 Task: Add Harmless Harvest Organic, Unsweetened Plain, Dairy Free Yogurt Alternative to the cart.
Action: Mouse pressed left at (18, 83)
Screenshot: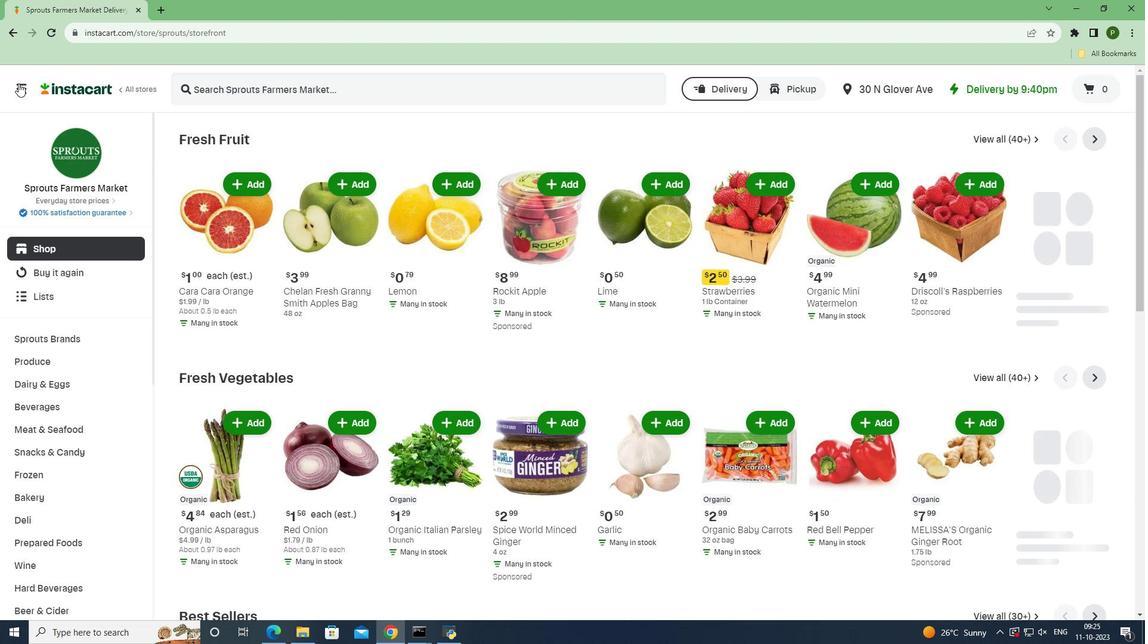 
Action: Mouse moved to (50, 315)
Screenshot: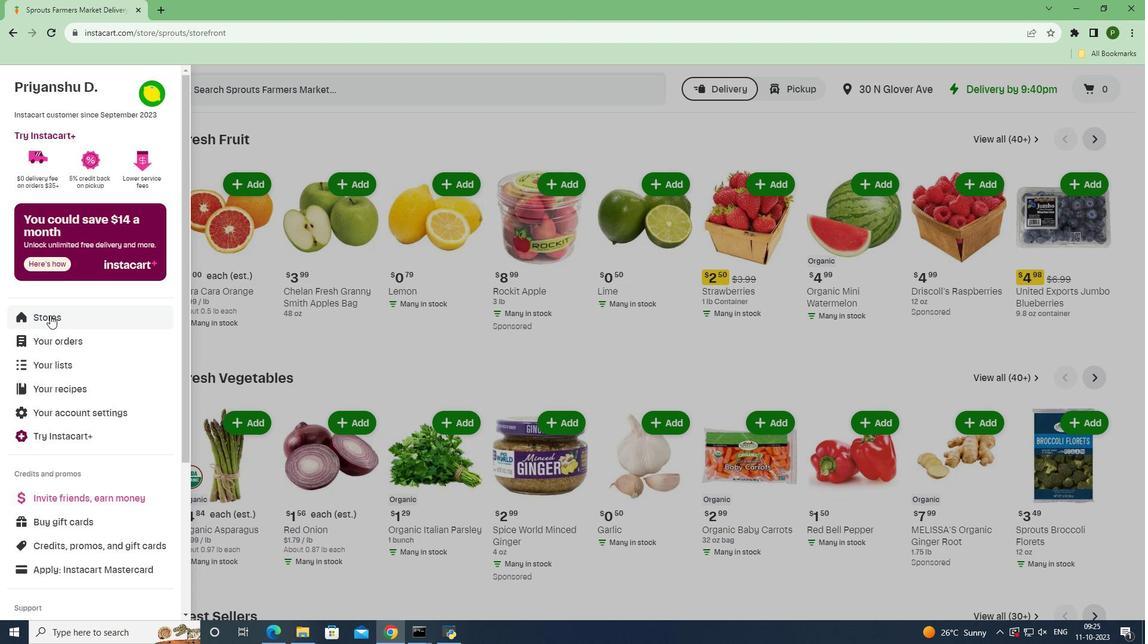 
Action: Mouse pressed left at (50, 315)
Screenshot: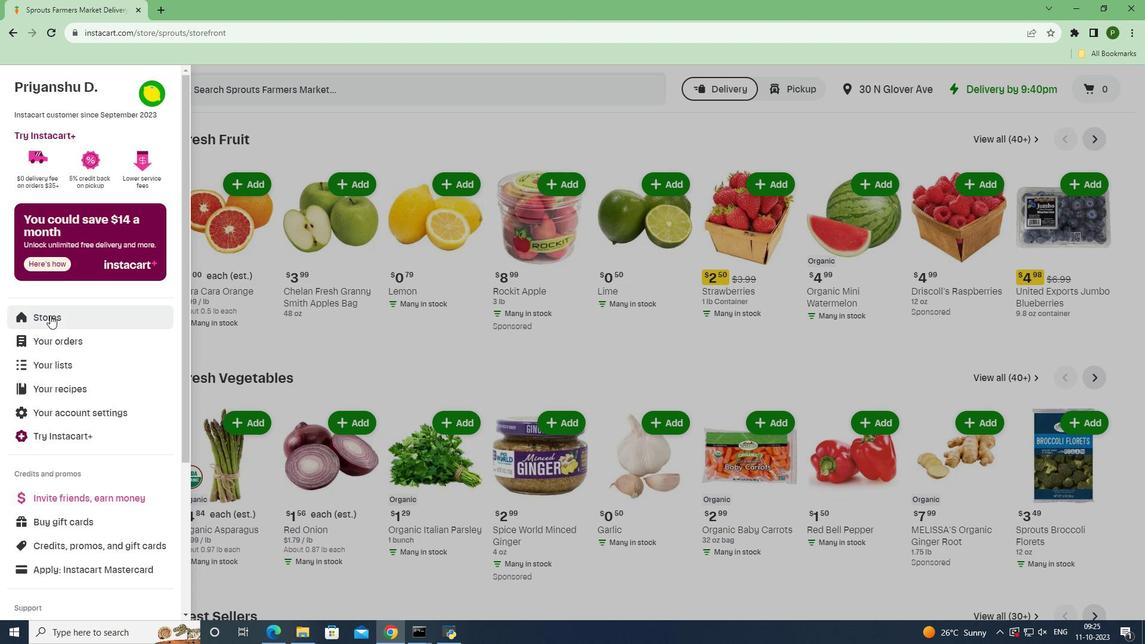 
Action: Mouse moved to (267, 141)
Screenshot: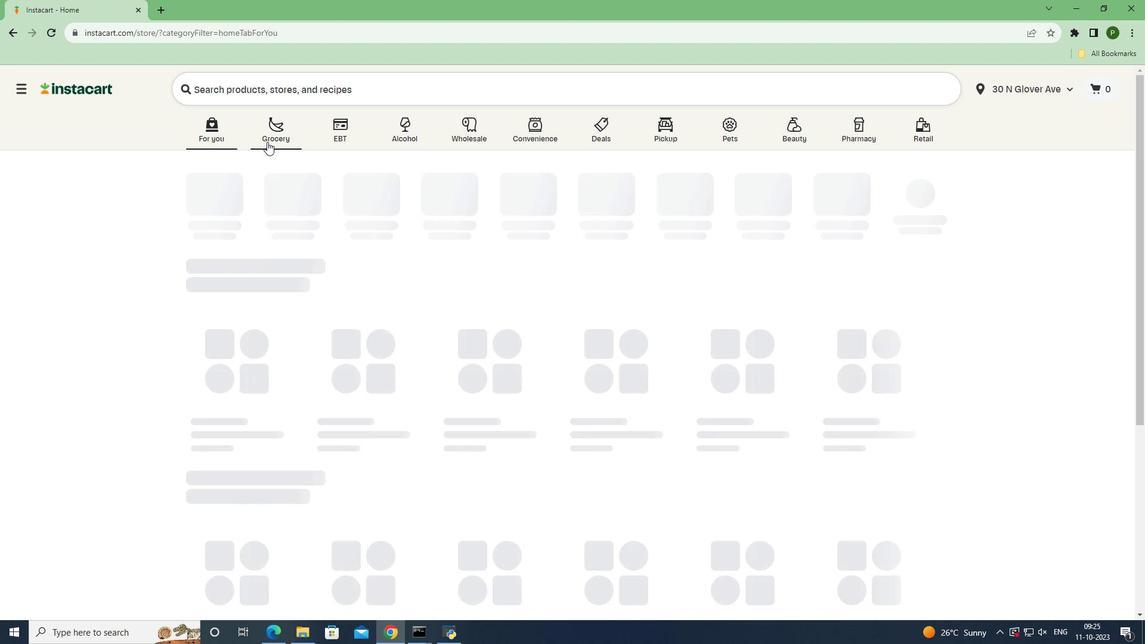 
Action: Mouse pressed left at (267, 141)
Screenshot: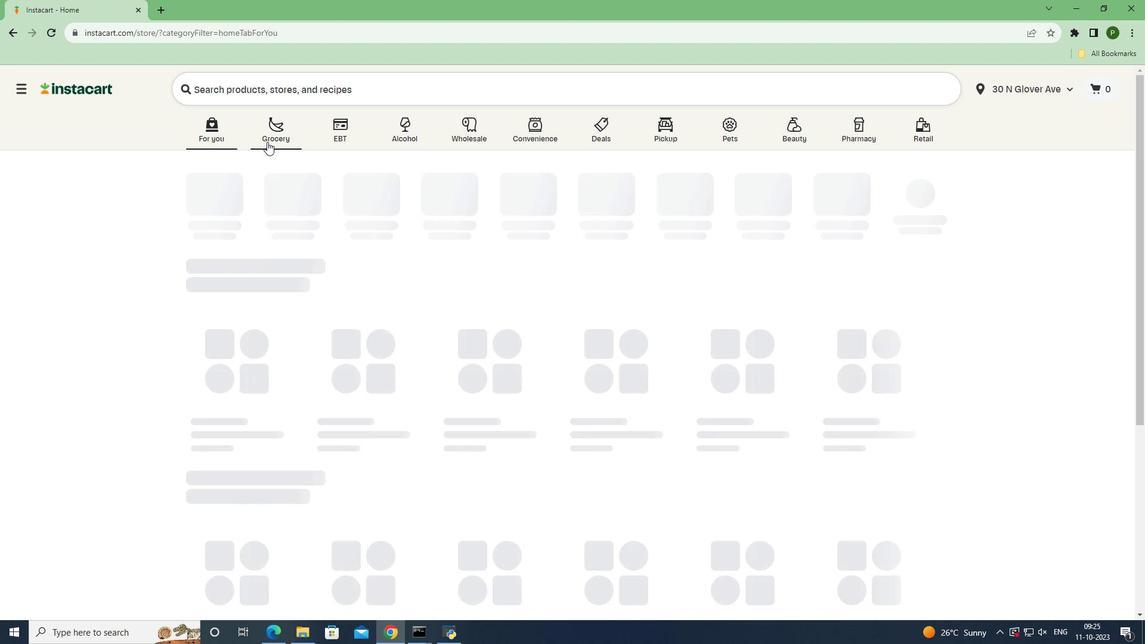 
Action: Mouse moved to (483, 275)
Screenshot: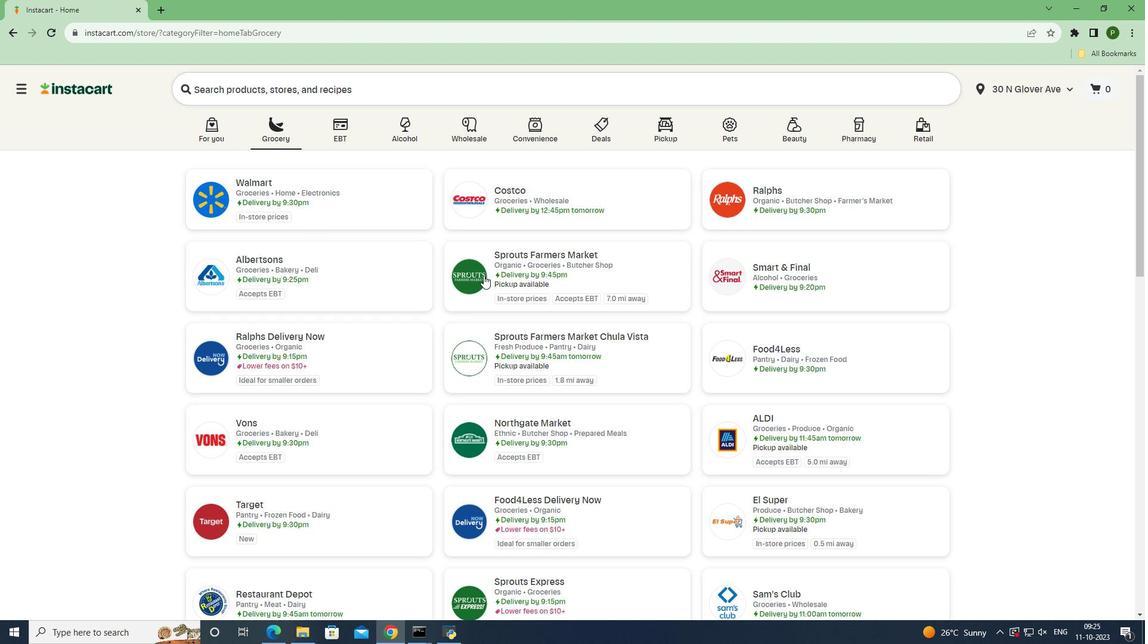 
Action: Mouse pressed left at (483, 275)
Screenshot: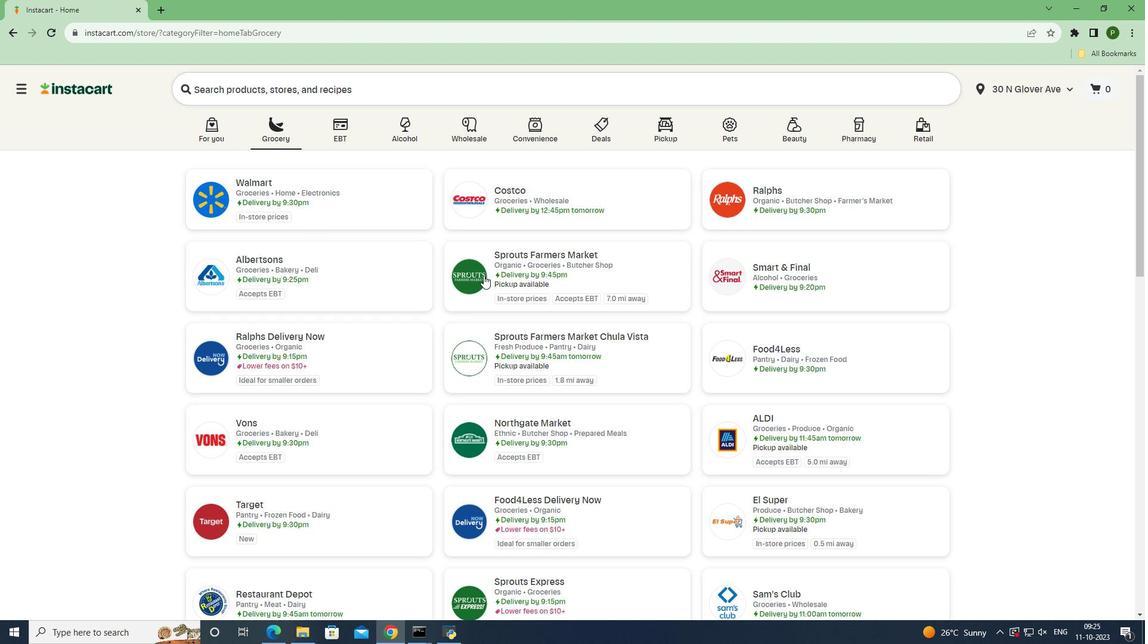 
Action: Mouse moved to (80, 388)
Screenshot: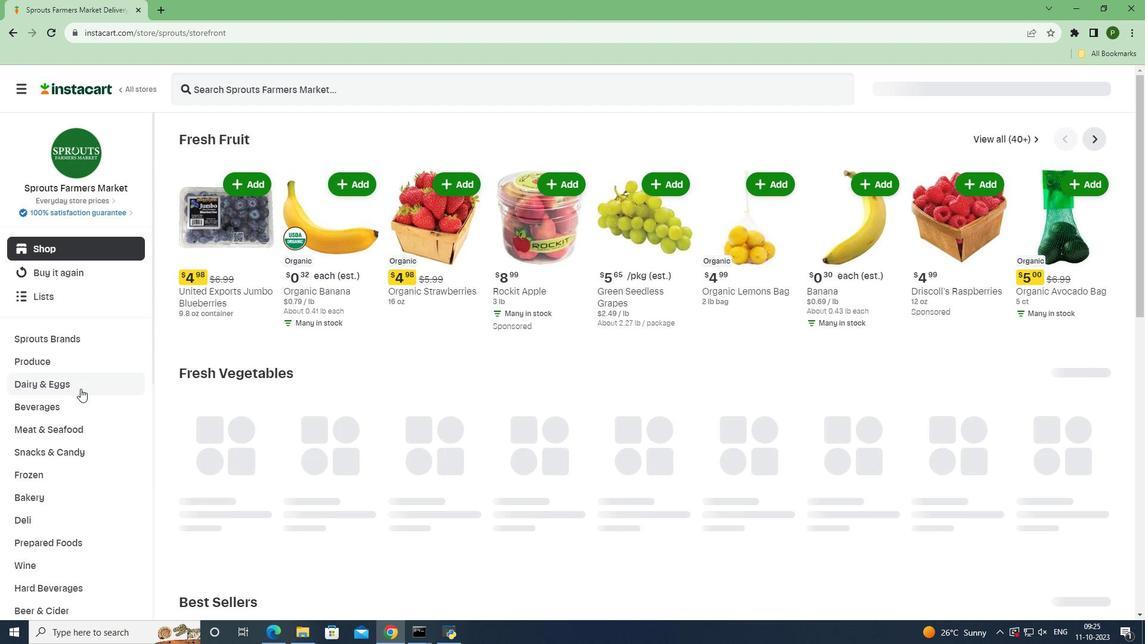 
Action: Mouse pressed left at (80, 388)
Screenshot: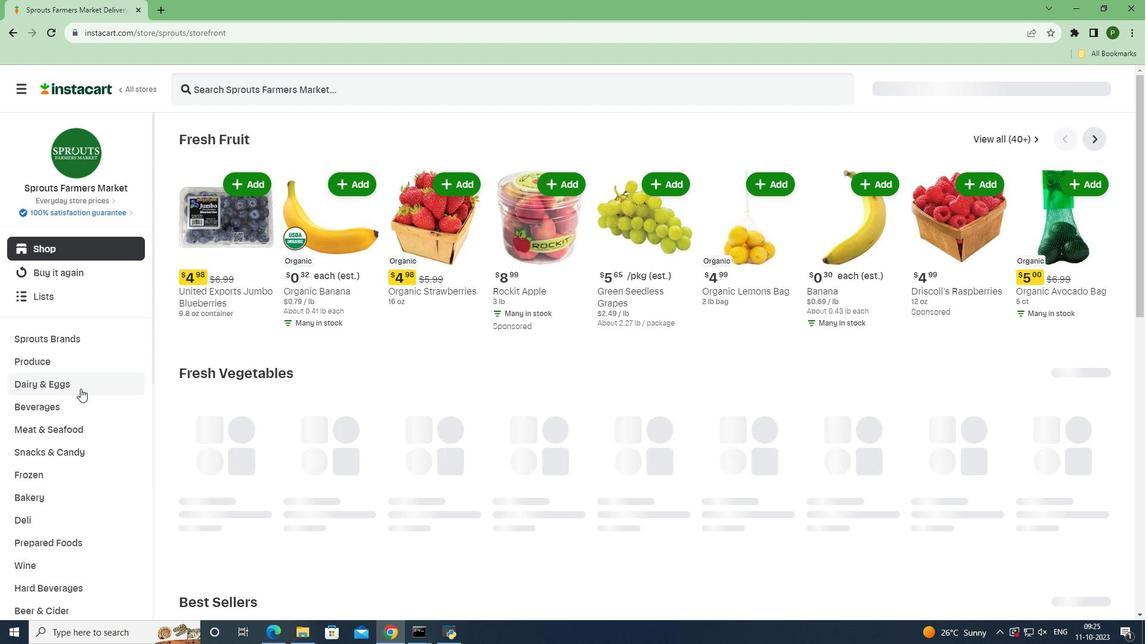 
Action: Mouse moved to (54, 475)
Screenshot: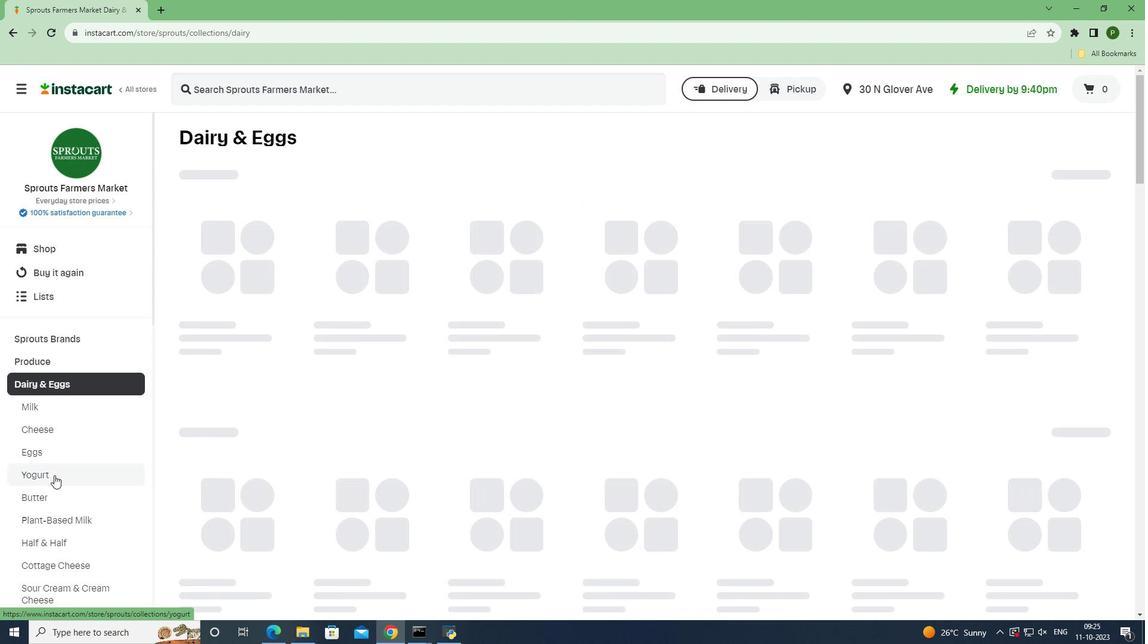 
Action: Mouse pressed left at (54, 475)
Screenshot: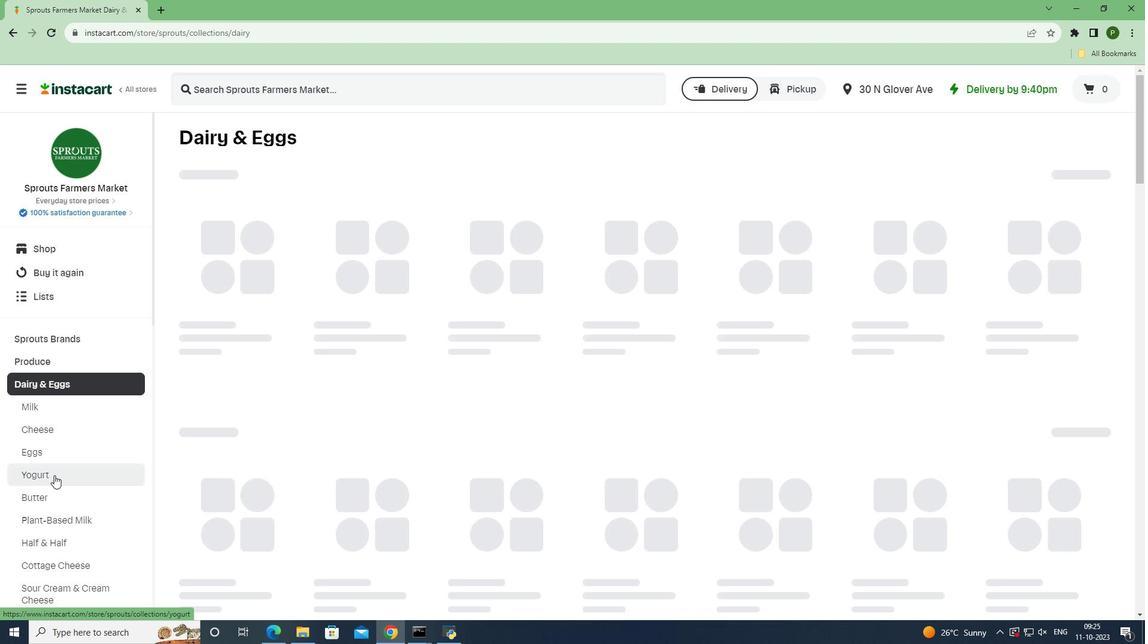 
Action: Mouse moved to (237, 86)
Screenshot: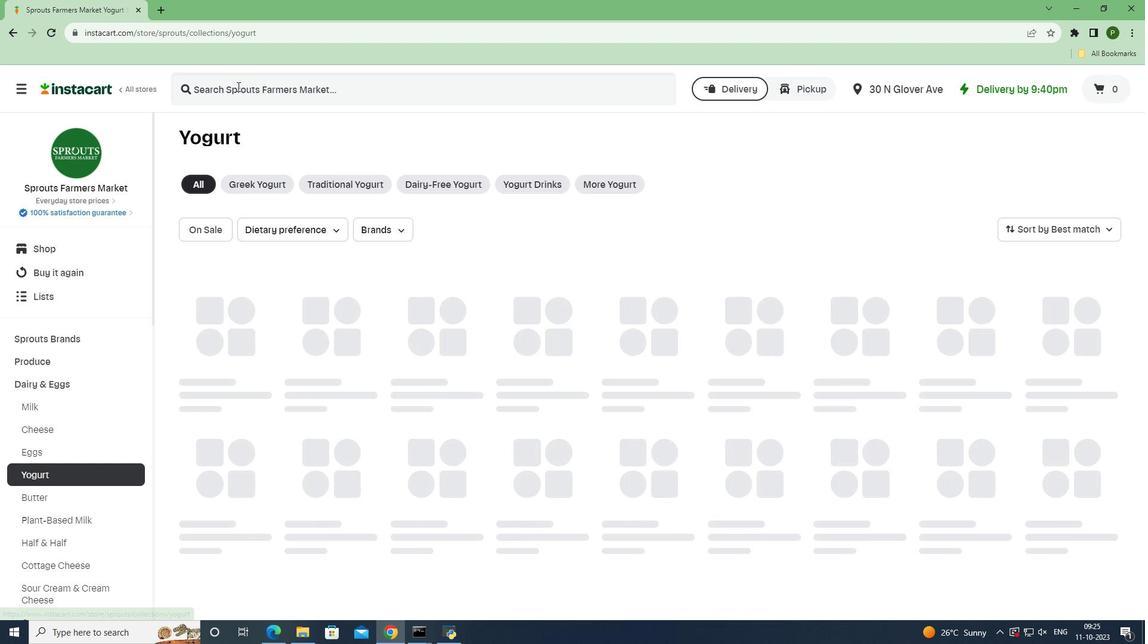 
Action: Mouse pressed left at (237, 86)
Screenshot: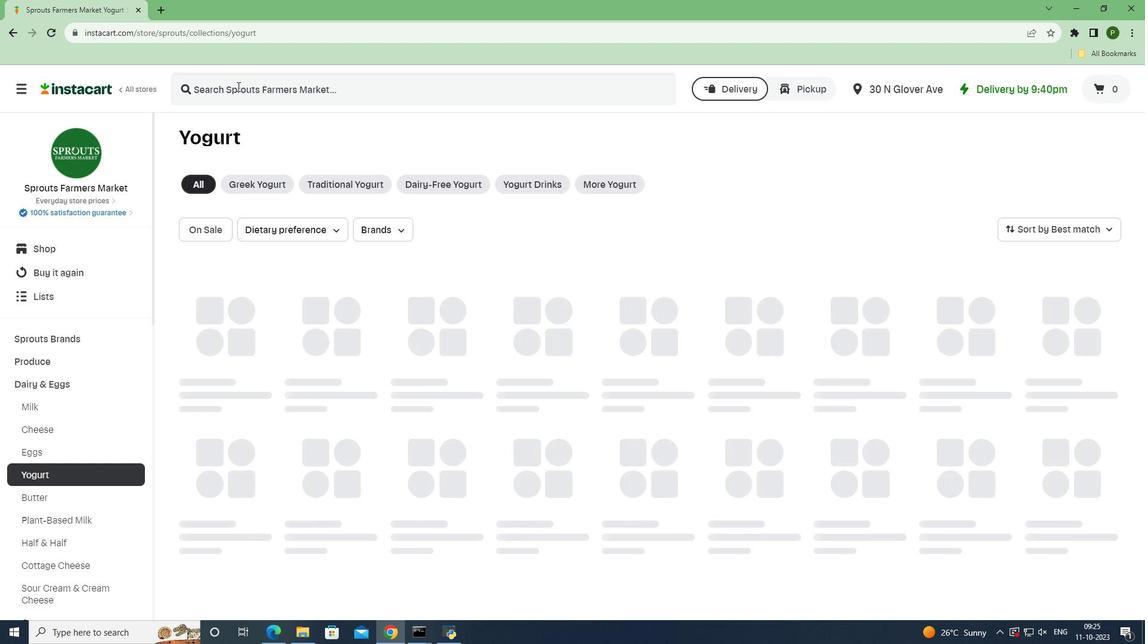 
Action: Key pressed <Key.caps_lock>H<Key.caps_lock>armless<Key.space><Key.caps_lock>H<Key.caps_lock>arvest<Key.space><Key.caps_lock>O<Key.caps_lock>rganic<Key.space><Key.caps_lock>U<Key.caps_lock>nsweetened<Key.space><Key.caps_lock>P<Key.caps_lock>lain<Key.space>,<Key.space><Key.caps_lock>D<Key.caps_lock>airy<Key.space><Key.caps_lock>F<Key.caps_lock>ree<Key.space><Key.caps_lock>Y<Key.caps_lock>ogurt<Key.space><Key.caps_lock>A<Key.caps_lock>lternative<Key.space><Key.enter>
Screenshot: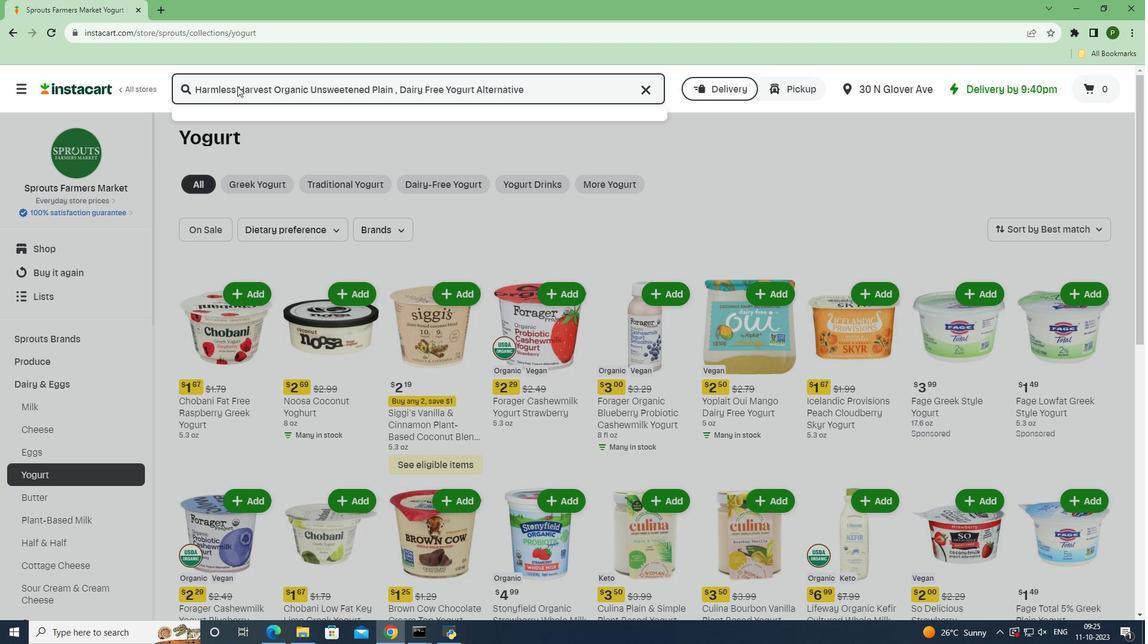 
Action: Mouse moved to (698, 211)
Screenshot: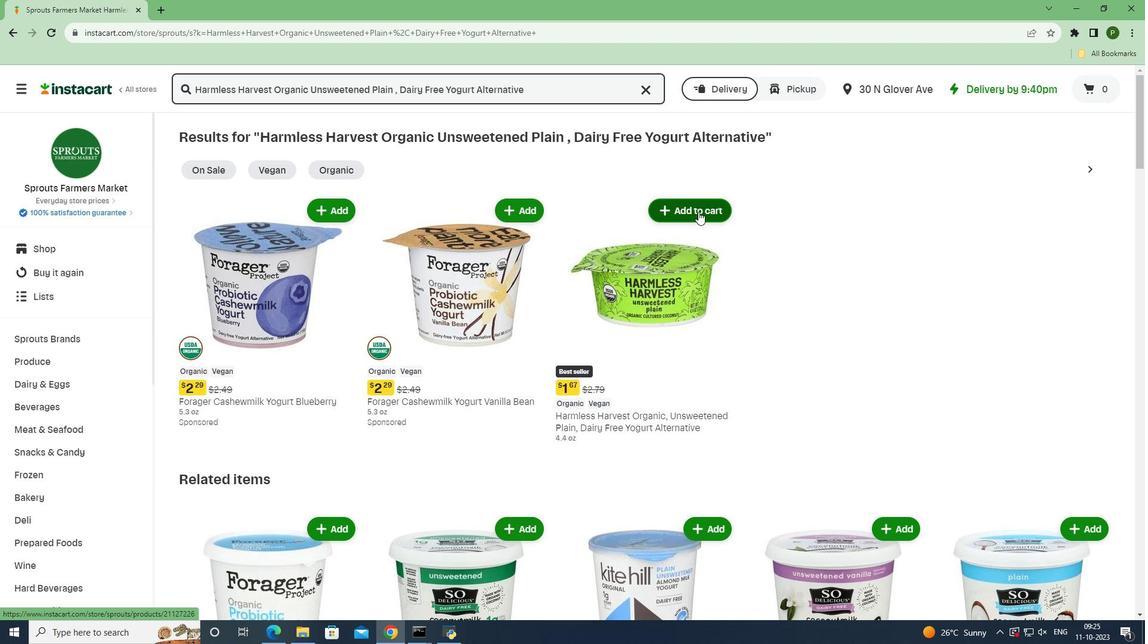 
Action: Mouse pressed left at (698, 211)
Screenshot: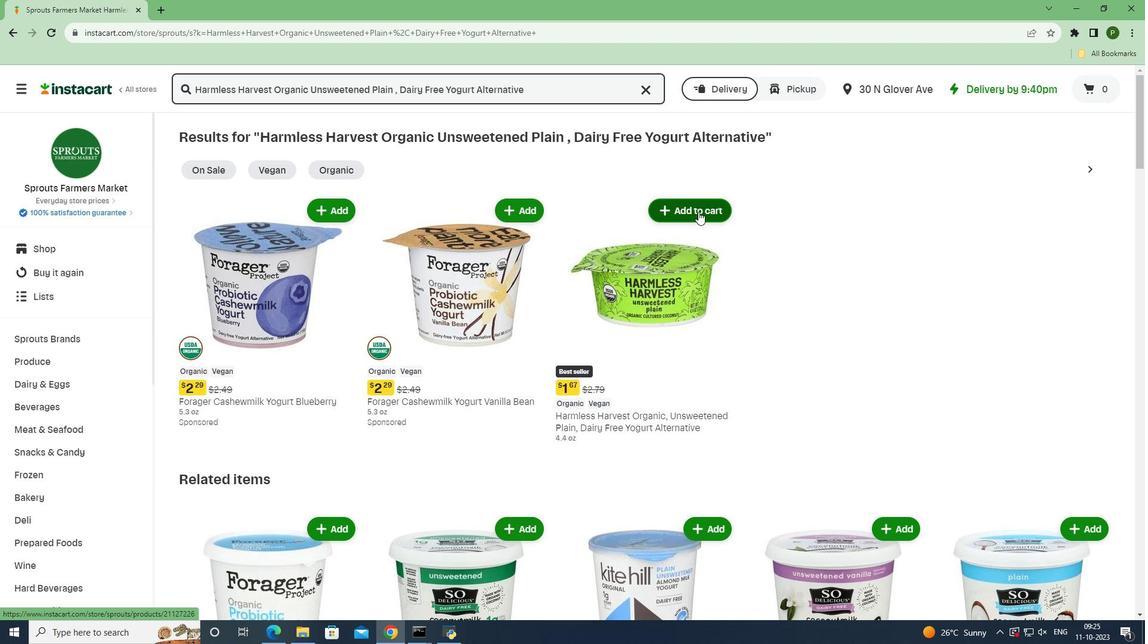 
Action: Mouse moved to (787, 276)
Screenshot: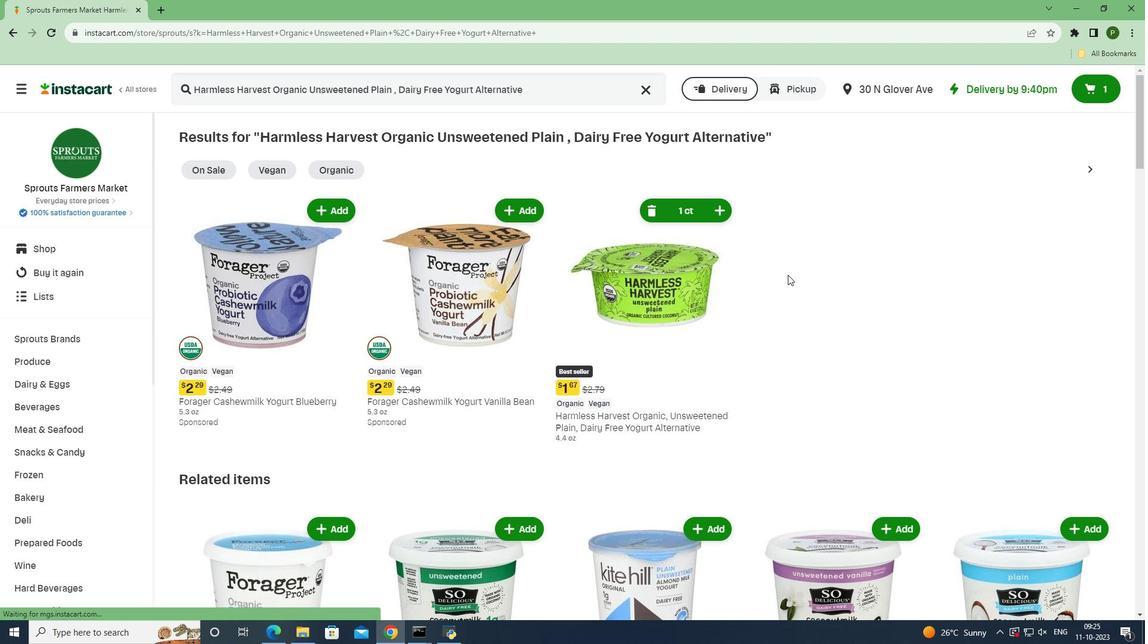 
